Task: Create Workspace Database Management Workspace description Plan and execute product launches and promotions. Workspace type Operations. Invite Team Member Softage.1@softage.net to Workspace Database Management. Invite Team Member Softage.1@softage.net to Workspace Database Management. Invite Team Member Softage.2@softage.net to Workspace Database Management
Action: Mouse moved to (378, 82)
Screenshot: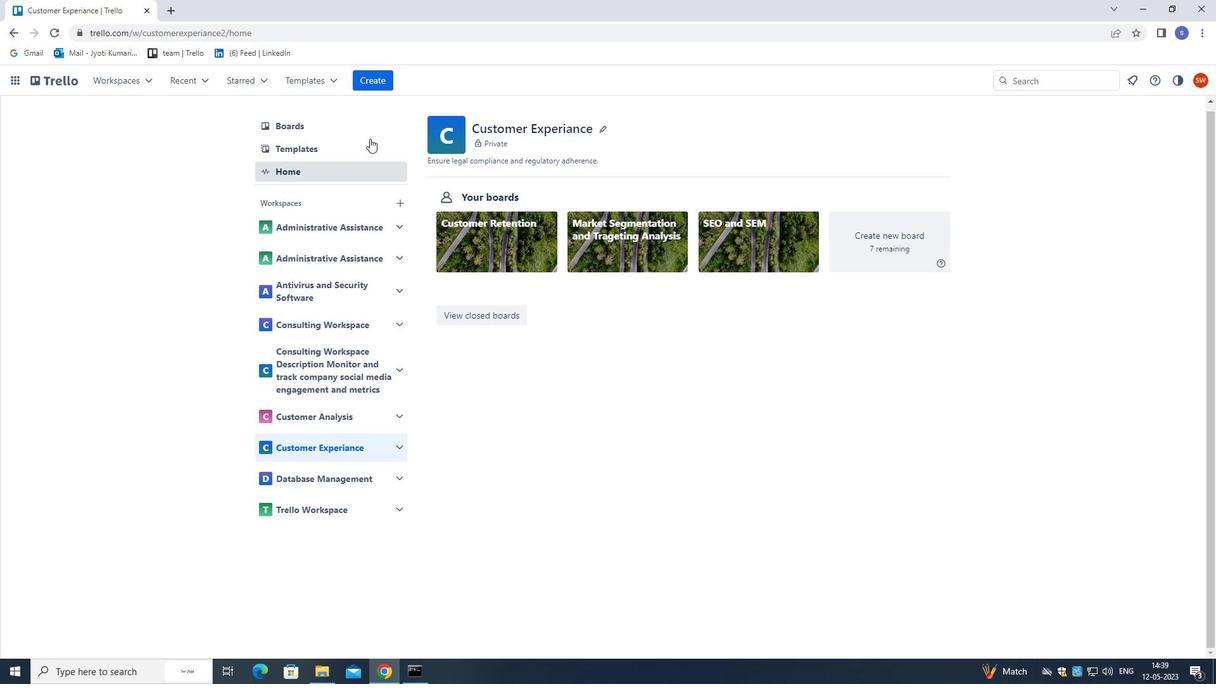 
Action: Mouse pressed left at (378, 82)
Screenshot: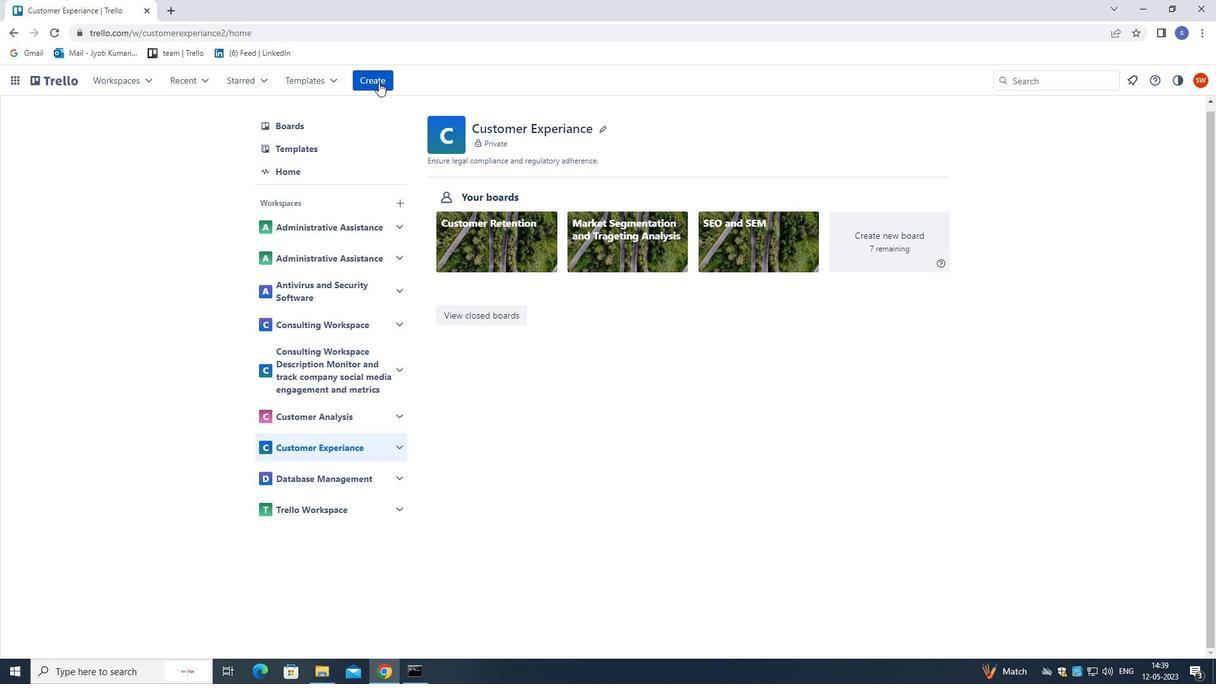 
Action: Mouse moved to (418, 222)
Screenshot: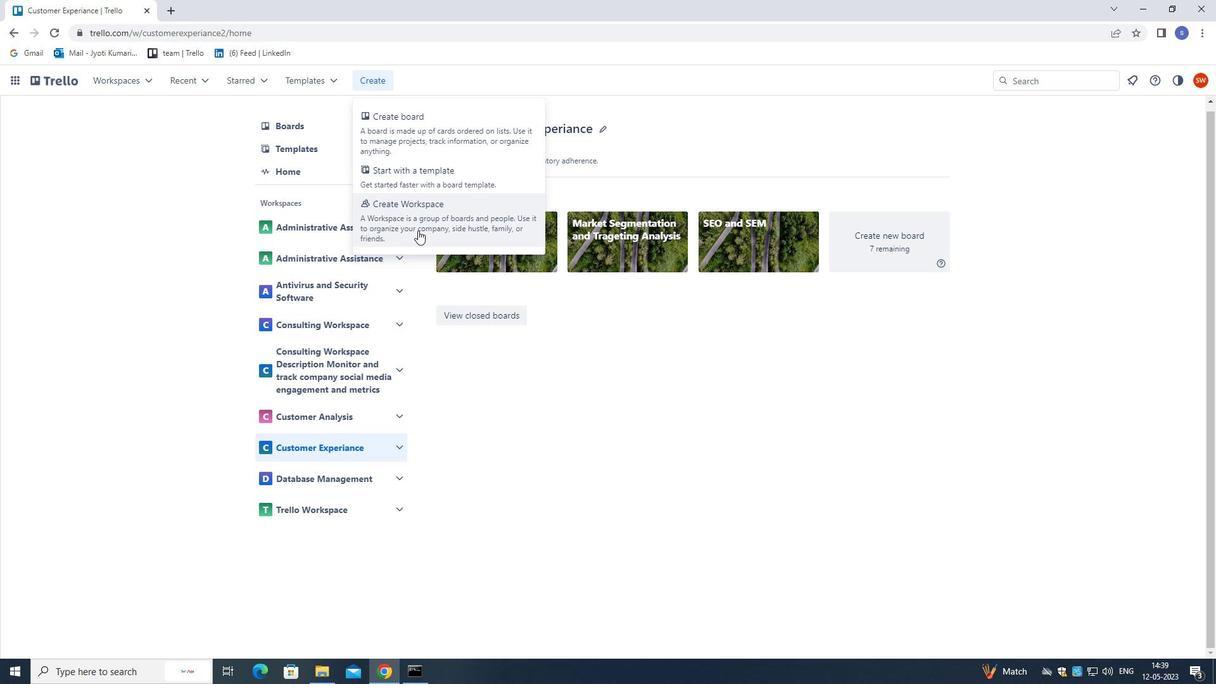 
Action: Mouse pressed left at (418, 222)
Screenshot: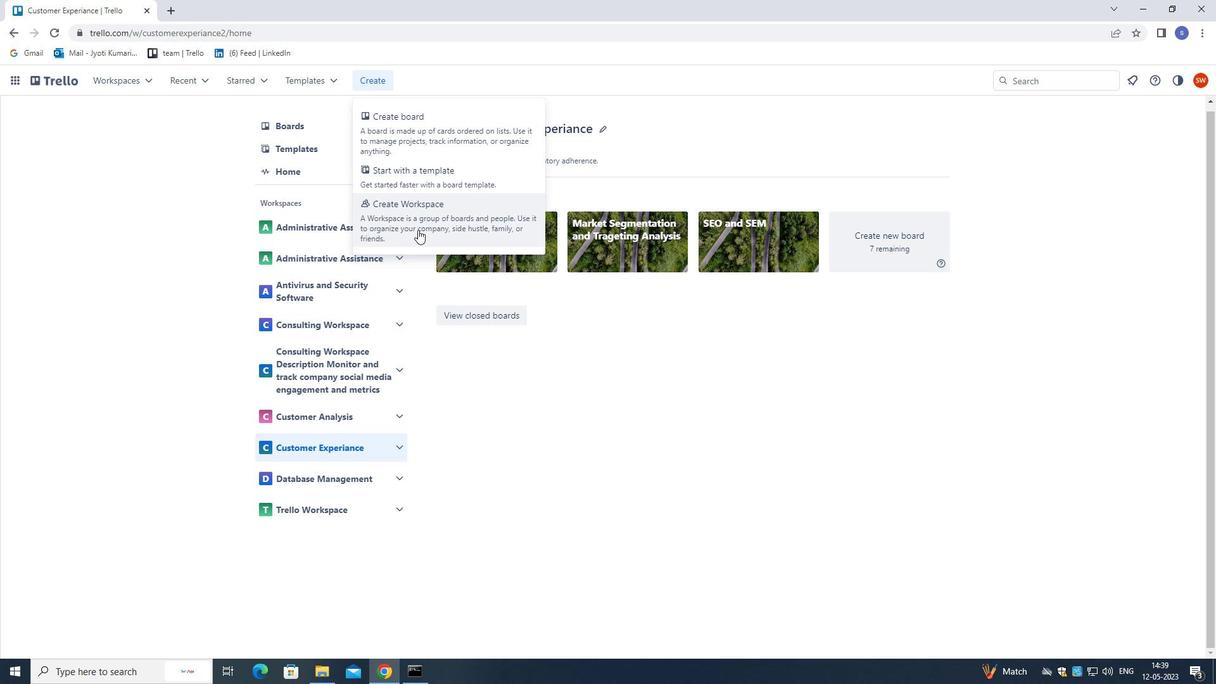 
Action: Key pressed <Key.shift>DATABASE<Key.space><Key.shift>MANAGEMENT
Screenshot: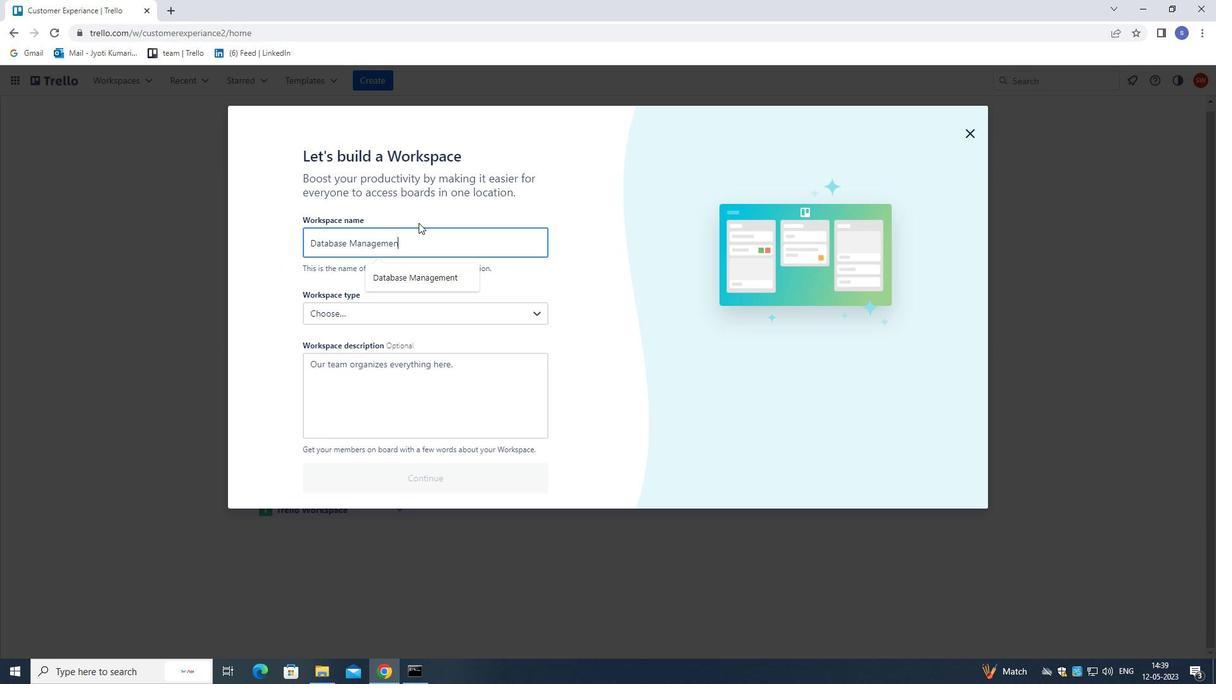 
Action: Mouse moved to (400, 366)
Screenshot: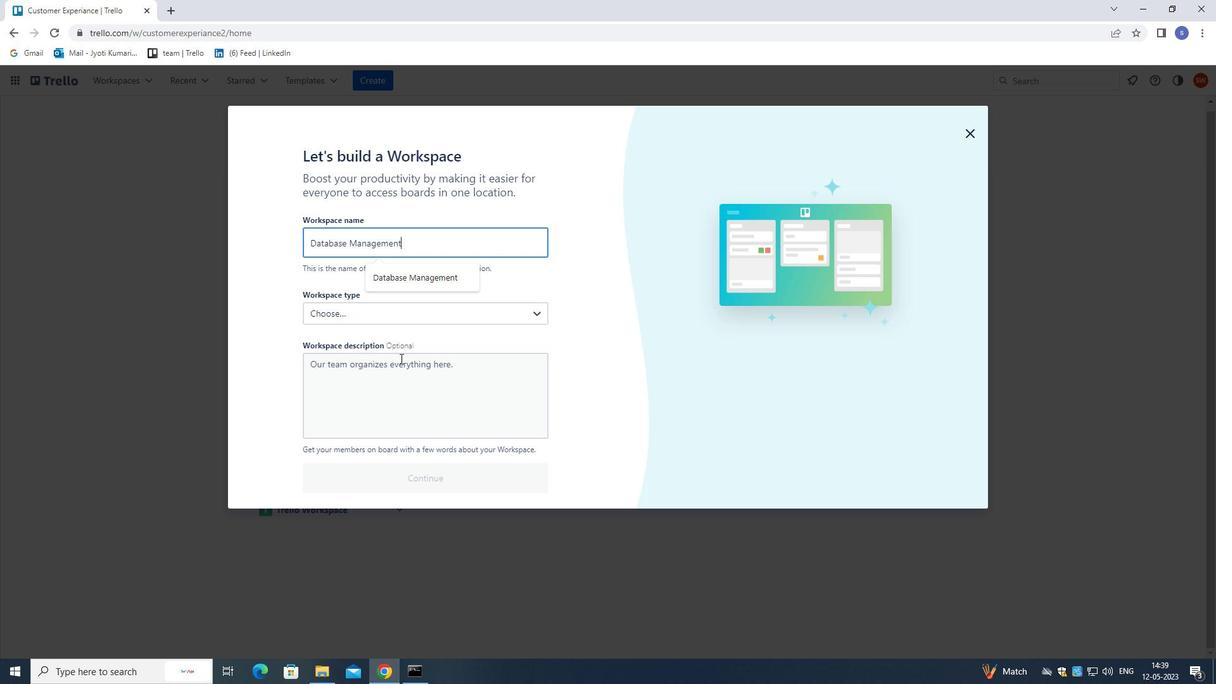 
Action: Mouse pressed left at (400, 366)
Screenshot: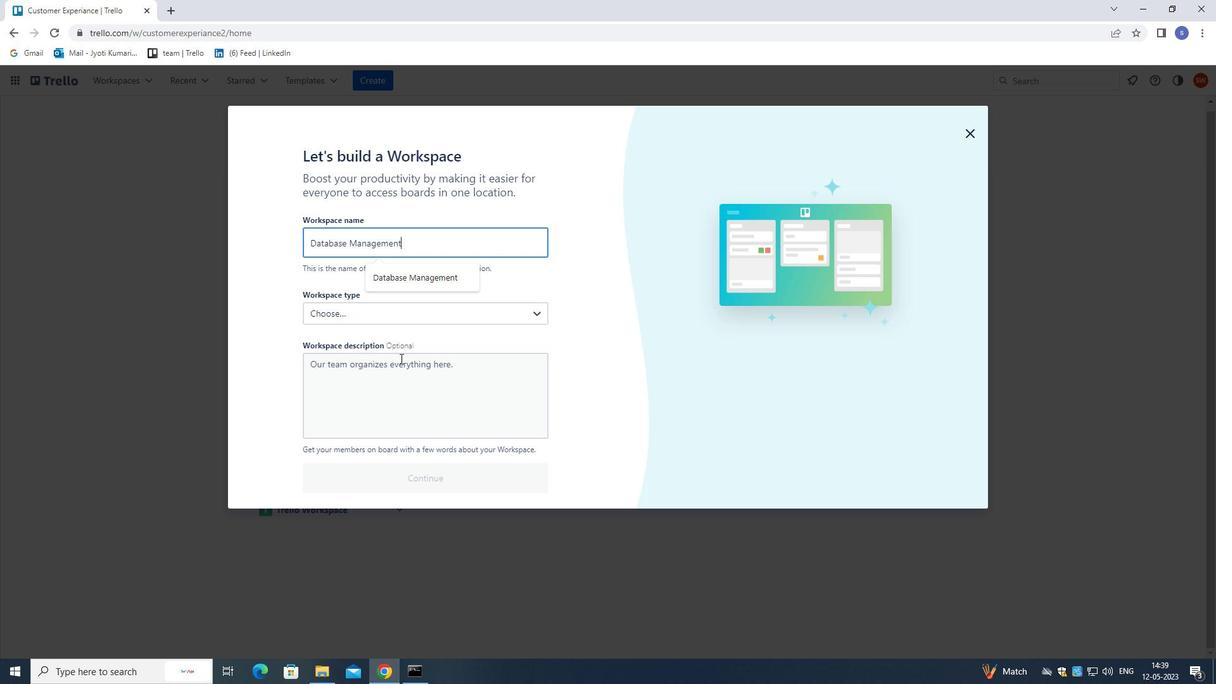 
Action: Mouse moved to (405, 377)
Screenshot: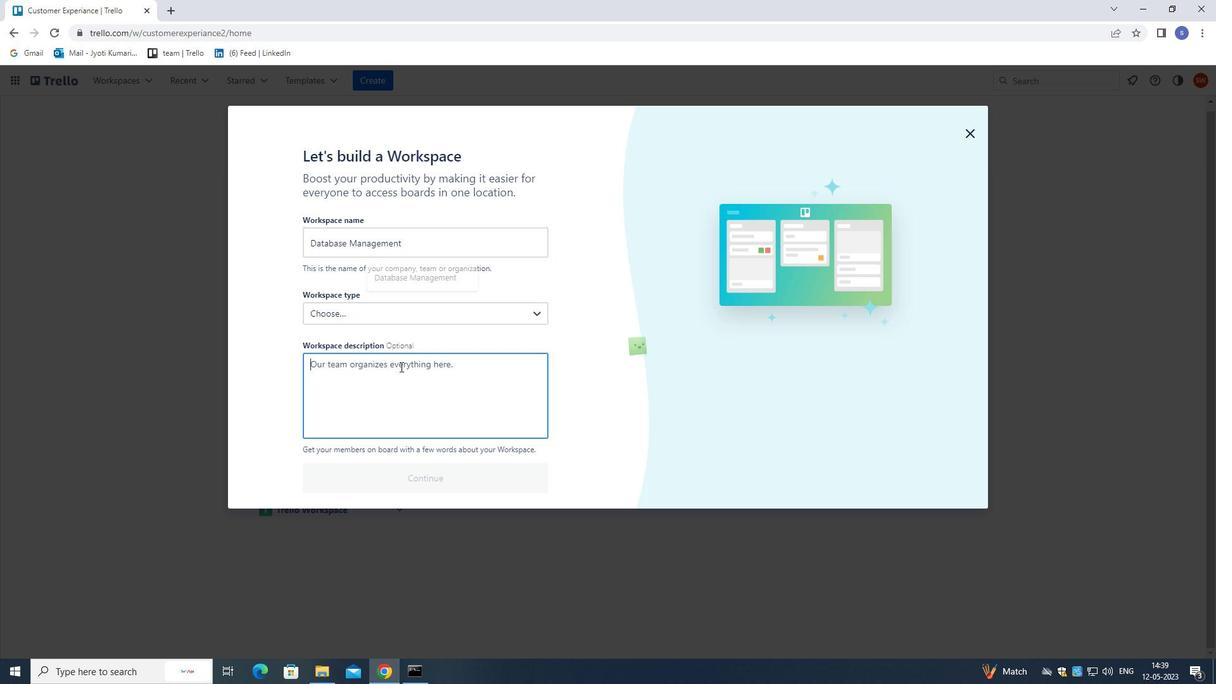 
Action: Key pressed <Key.shift><Key.shift><Key.shift><Key.shift><Key.shift><Key.shift><Key.shift><Key.shift><Key.shift><Key.shift>PLAN<Key.space><Key.backspace><Key.backspace><Key.backspace><Key.backspace>LAN<Key.space>AND<Key.space>EXECUTE<Key.space>PRODUCT<Key.space>LAUNCHES<Key.space>AND<Key.space>O<Key.backspace>PROMOTIONS
Screenshot: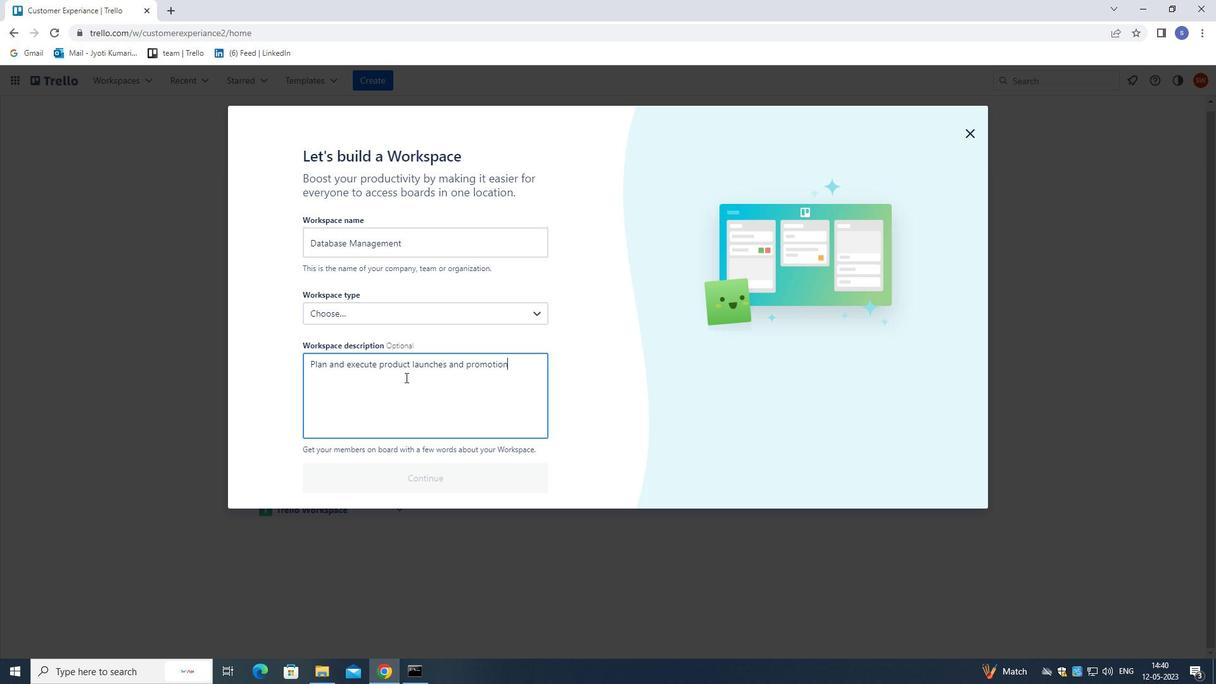 
Action: Mouse moved to (466, 309)
Screenshot: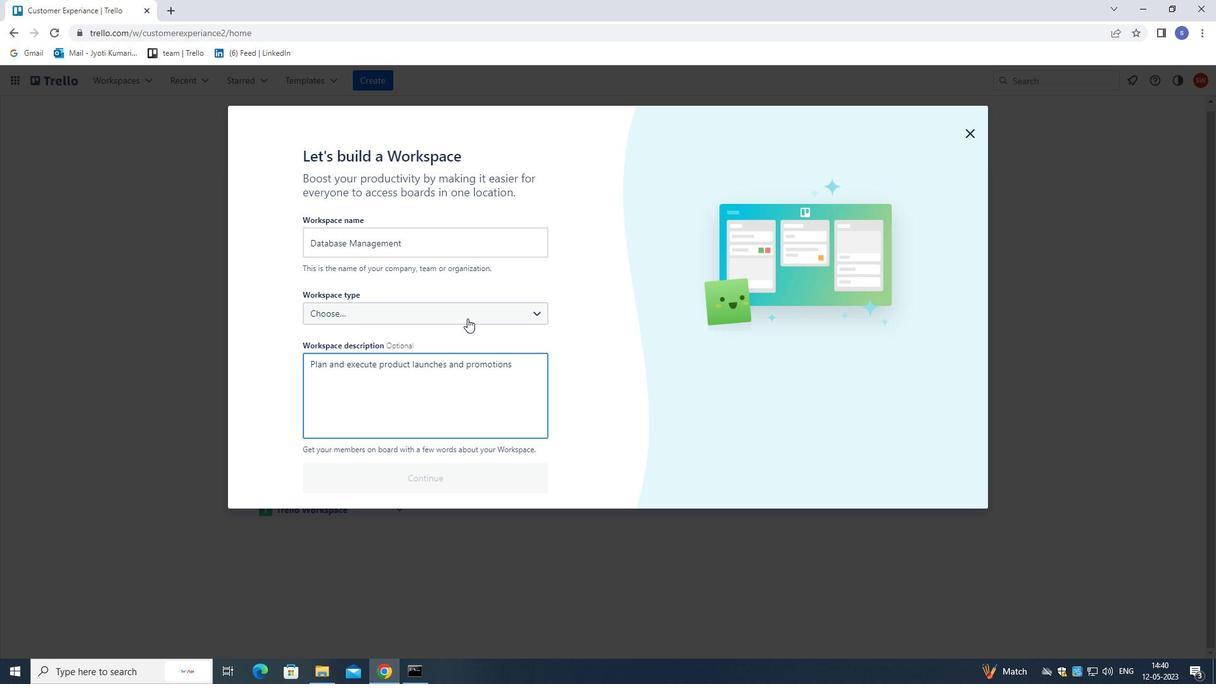 
Action: Mouse pressed left at (466, 309)
Screenshot: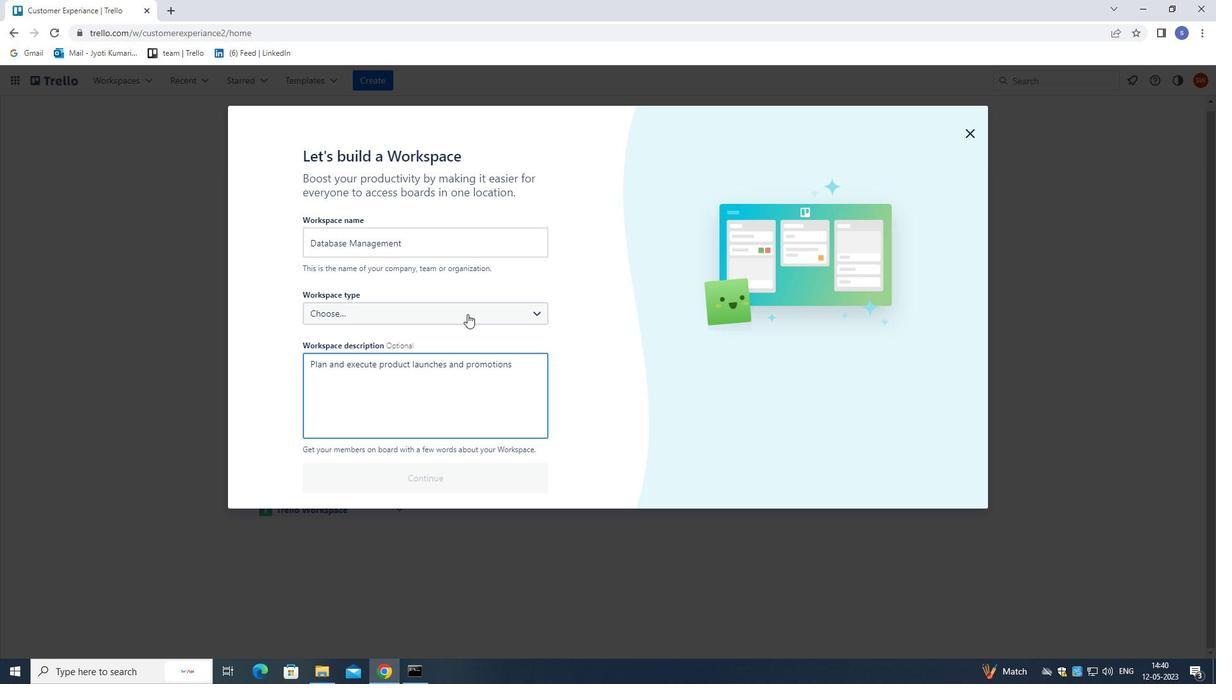 
Action: Mouse moved to (454, 367)
Screenshot: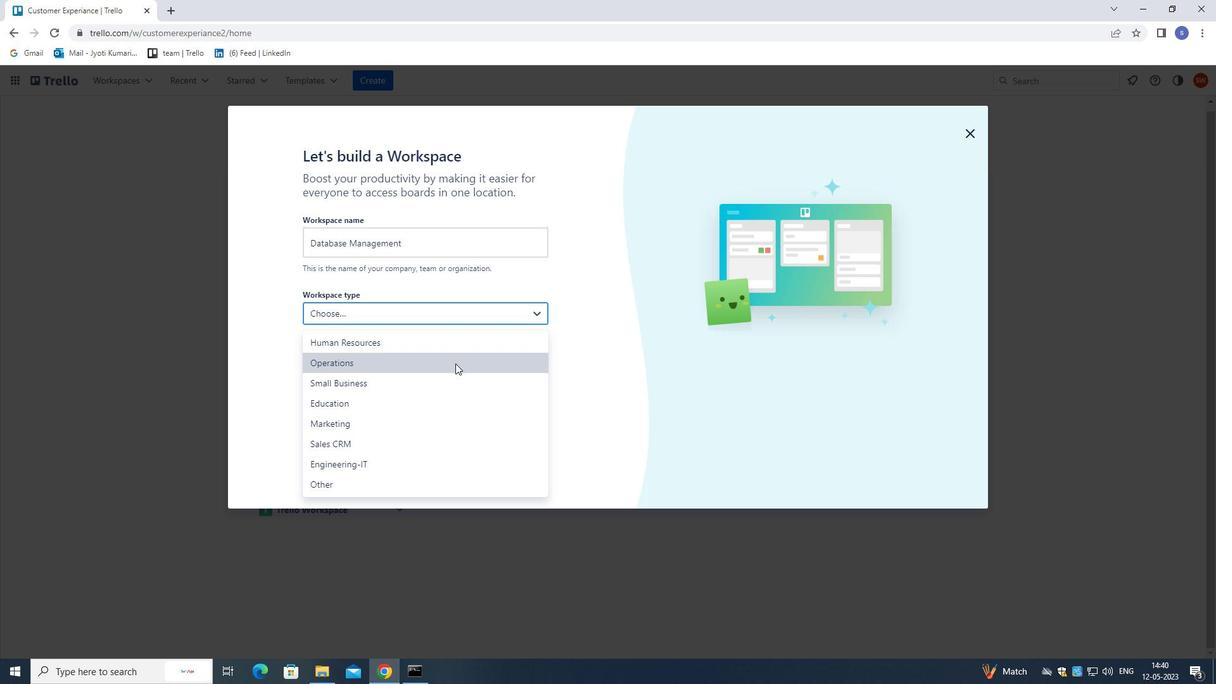 
Action: Mouse pressed left at (454, 367)
Screenshot: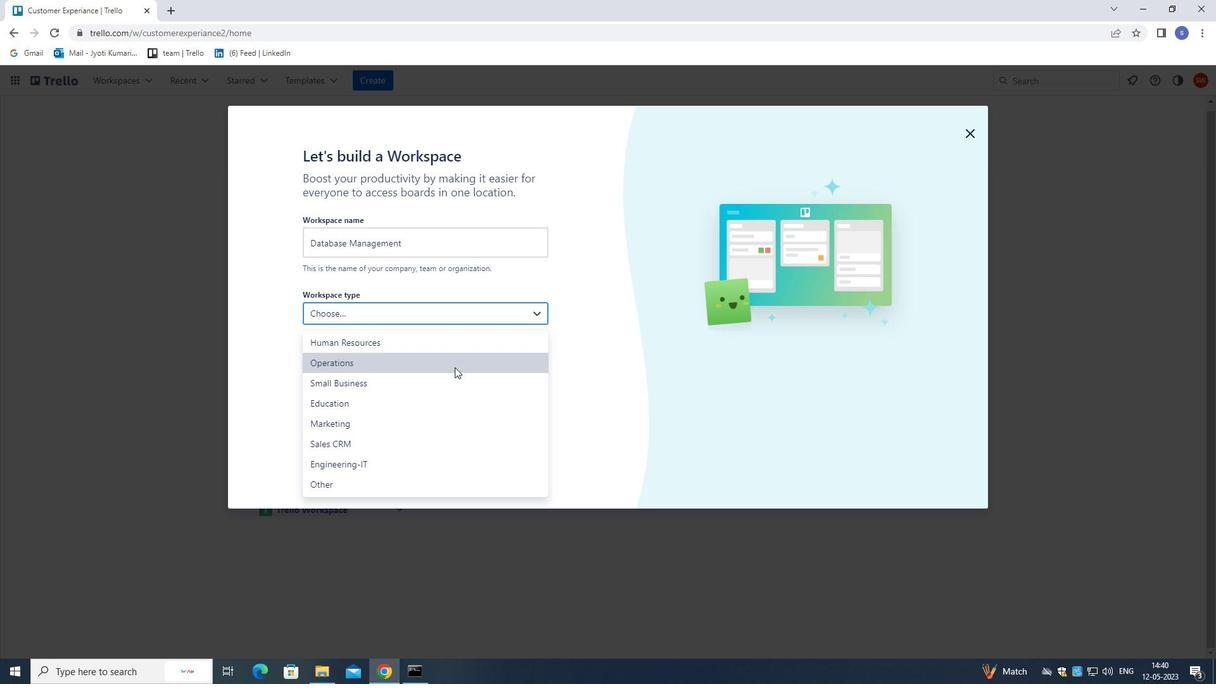 
Action: Mouse moved to (460, 480)
Screenshot: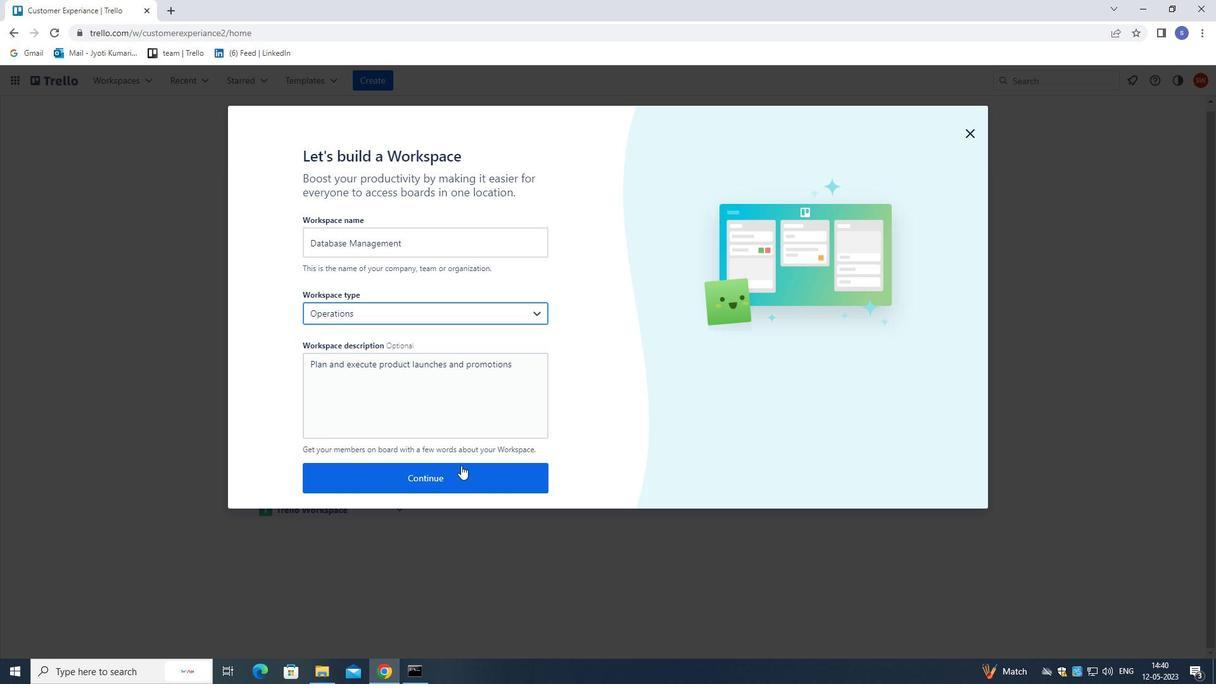 
Action: Mouse pressed left at (460, 480)
Screenshot: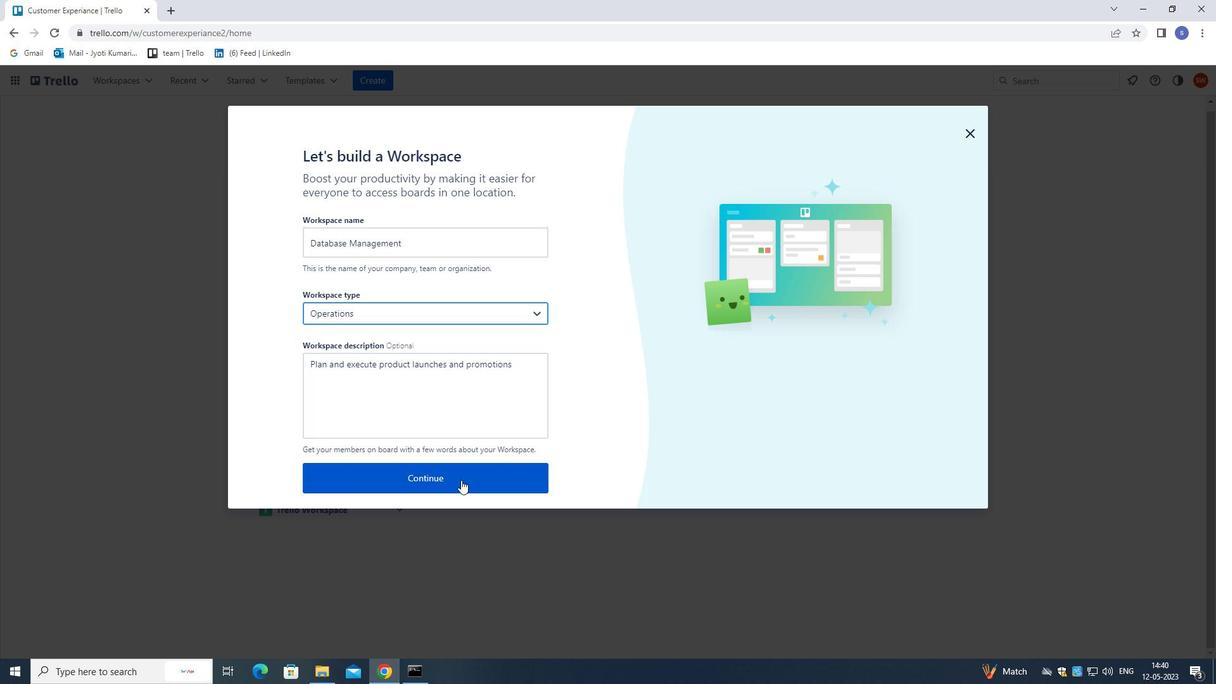 
Action: Mouse moved to (444, 237)
Screenshot: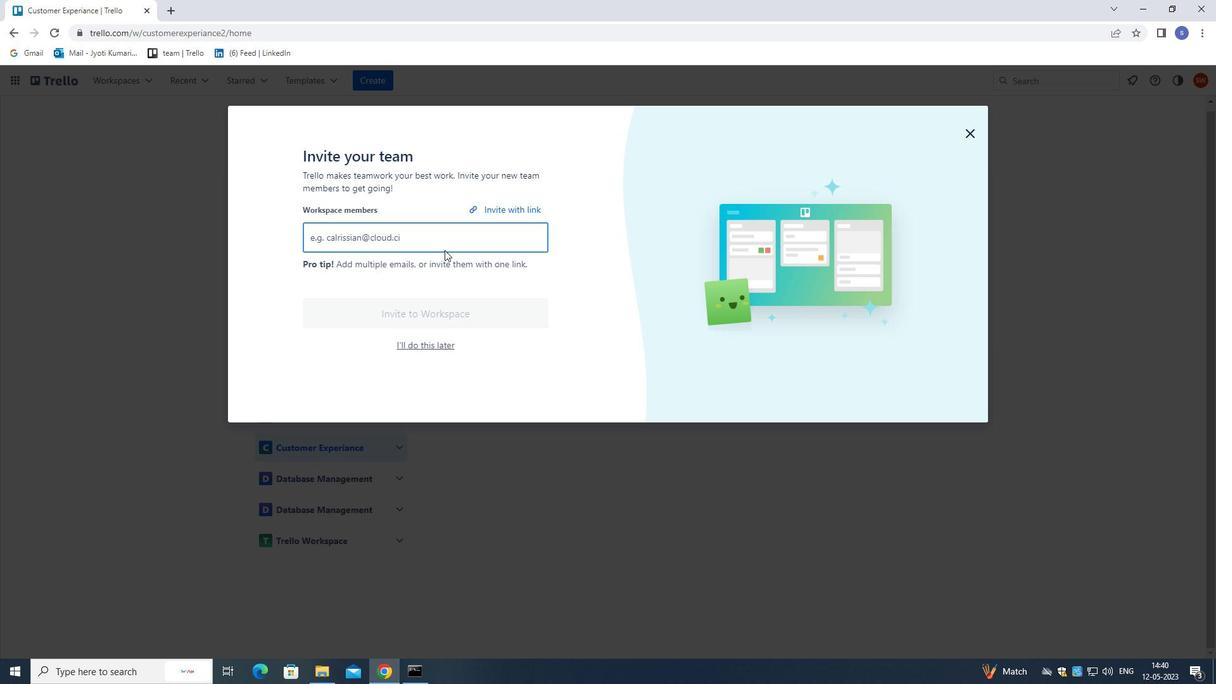 
Action: Mouse pressed left at (444, 237)
Screenshot: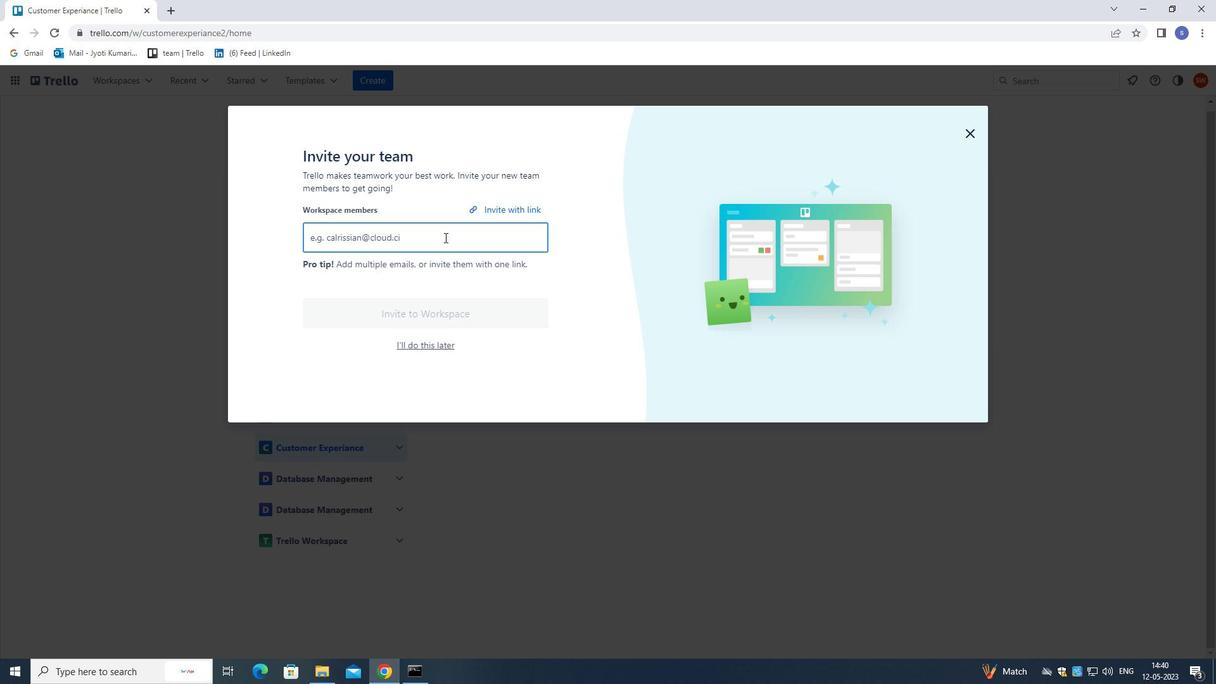 
Action: Key pressed SOFTAGE.1<Key.shift>@SOG<Key.backspace>FTAGE.NET
Screenshot: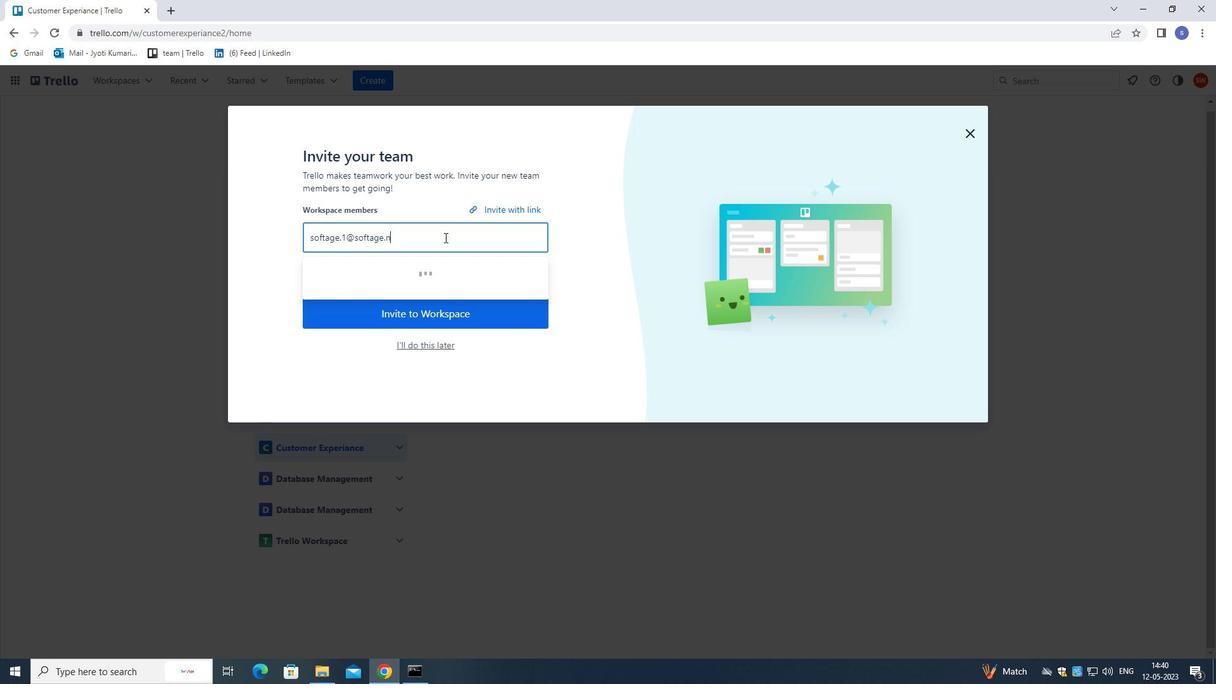 
Action: Mouse moved to (424, 266)
Screenshot: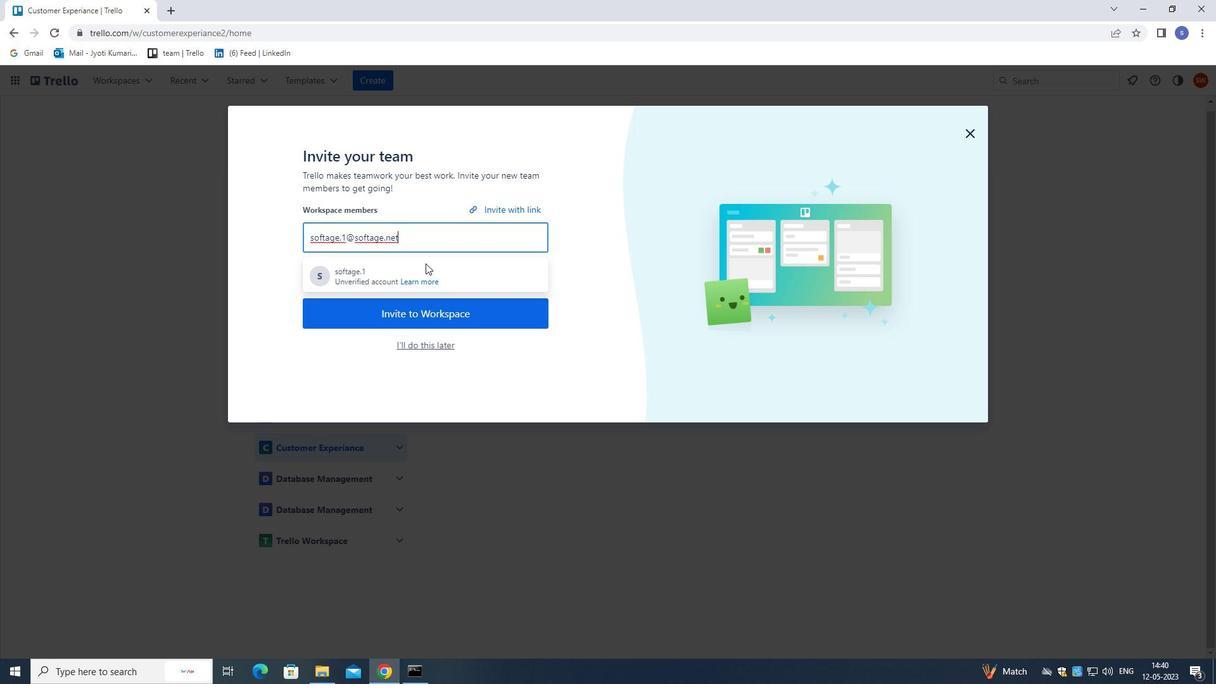 
Action: Mouse pressed left at (424, 266)
Screenshot: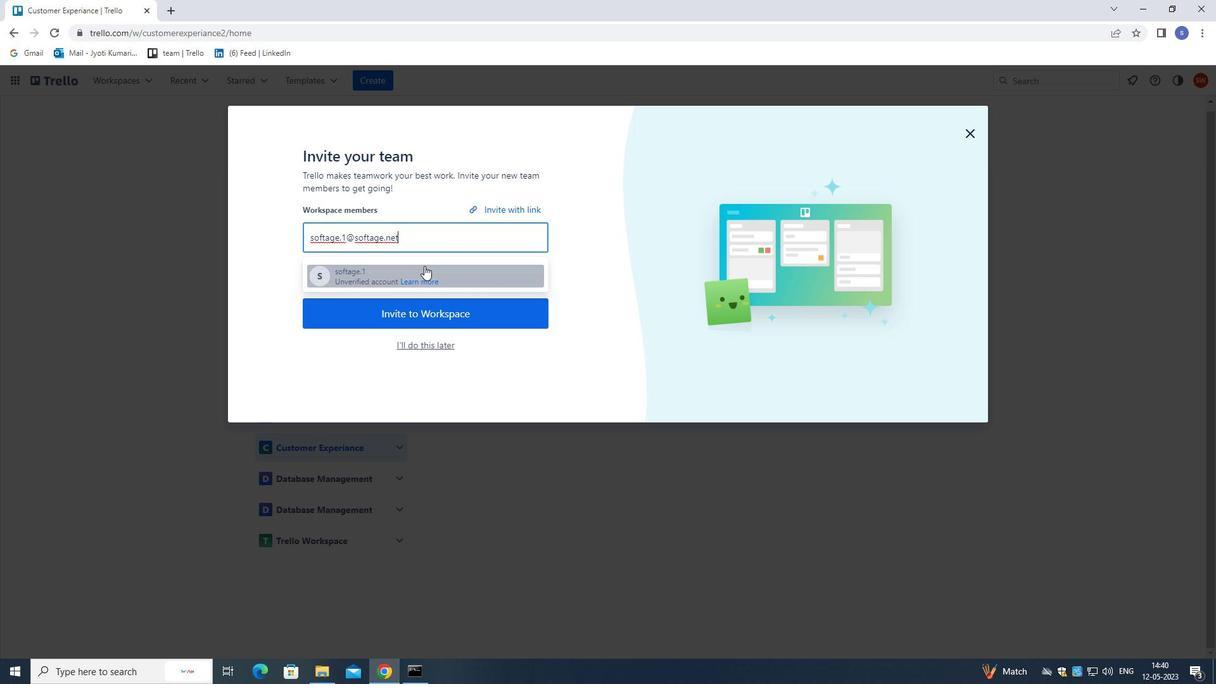 
Action: Mouse moved to (419, 311)
Screenshot: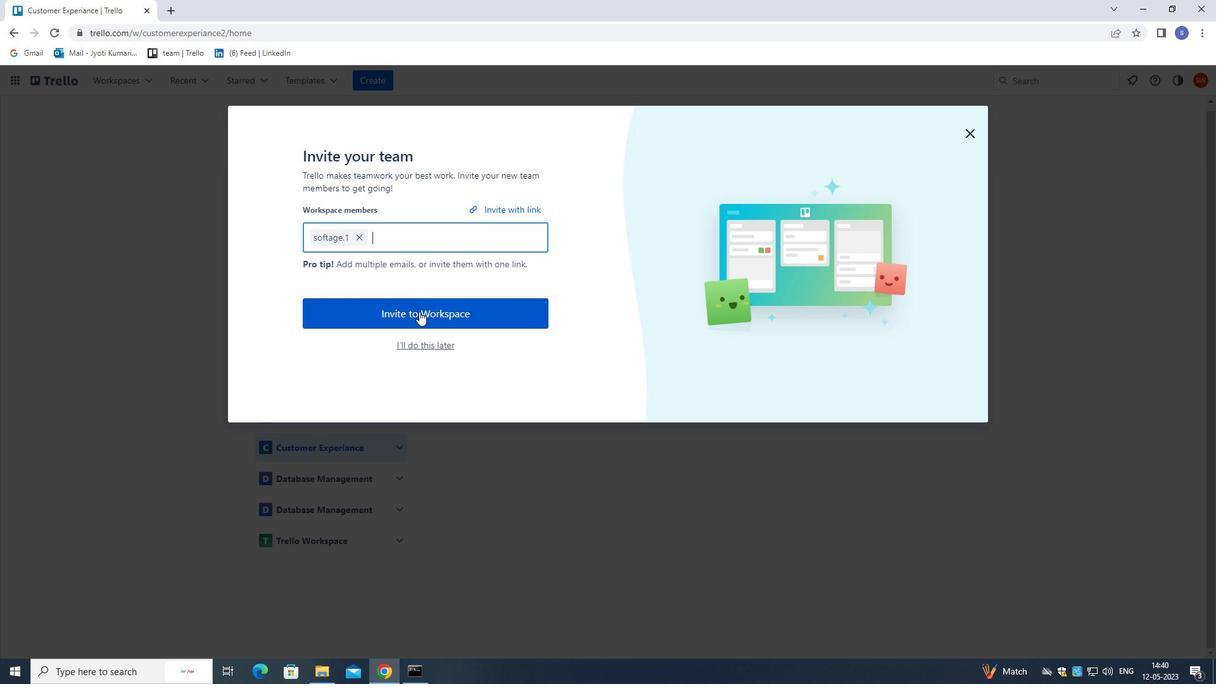 
Action: Mouse pressed left at (419, 311)
Screenshot: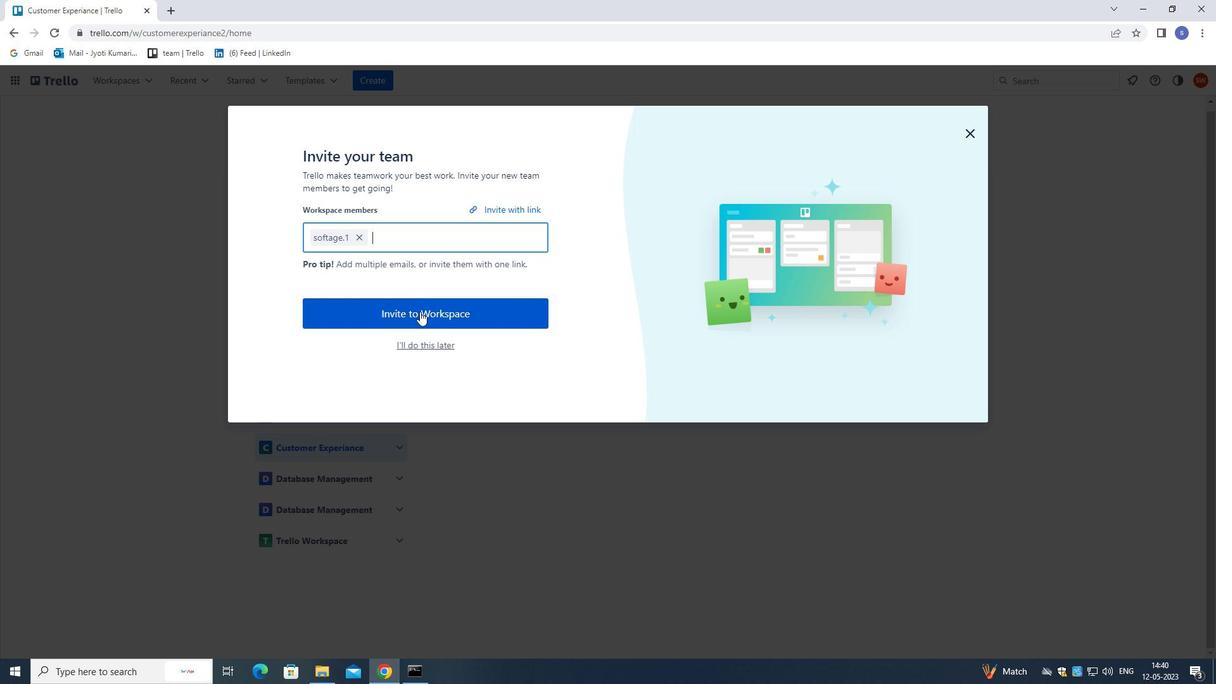 
Action: Mouse moved to (863, 122)
Screenshot: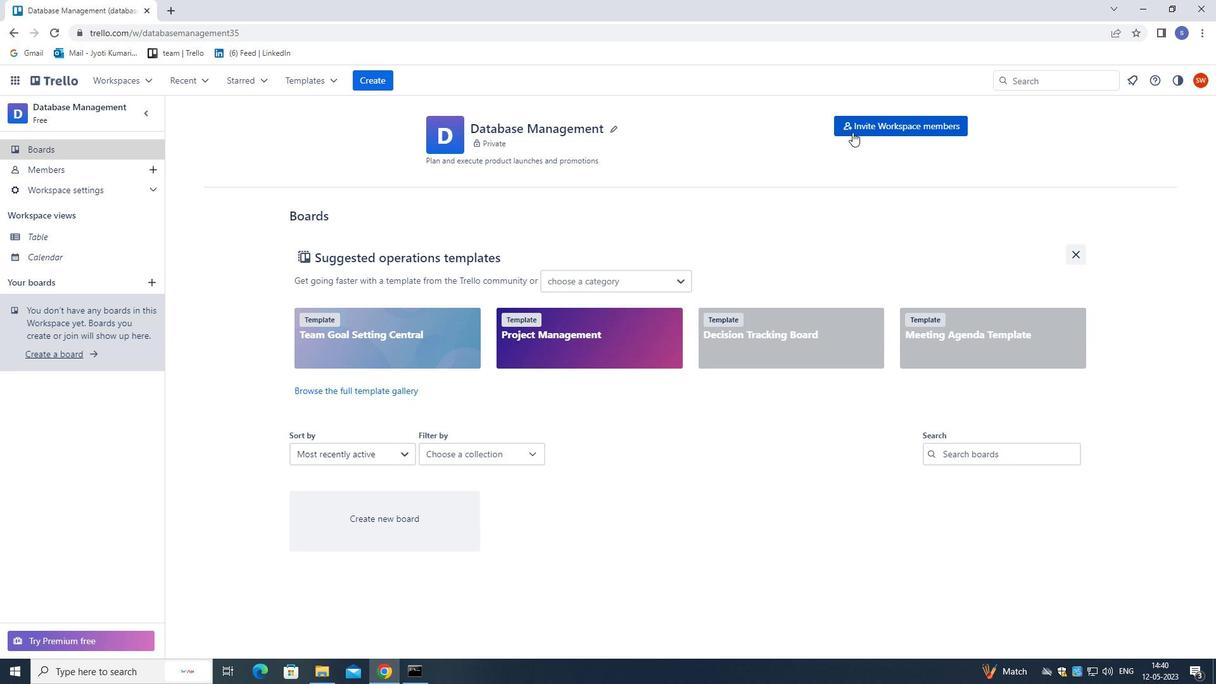 
Action: Mouse pressed left at (863, 122)
Screenshot: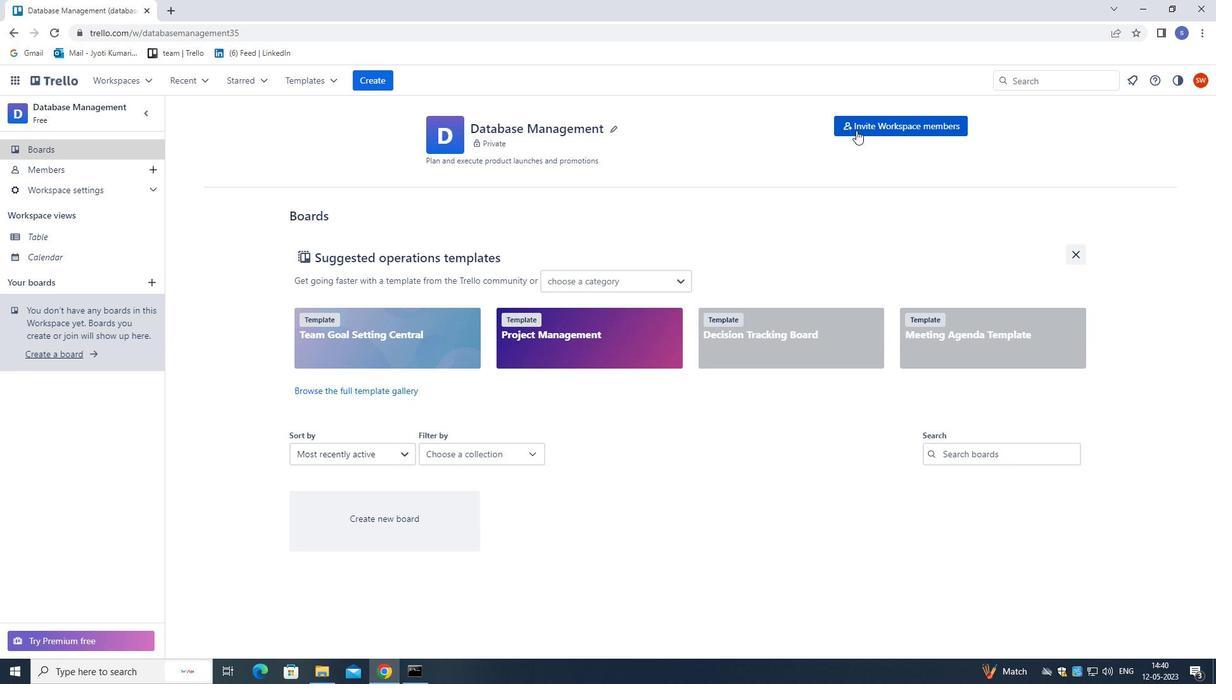 
Action: Mouse moved to (715, 24)
Screenshot: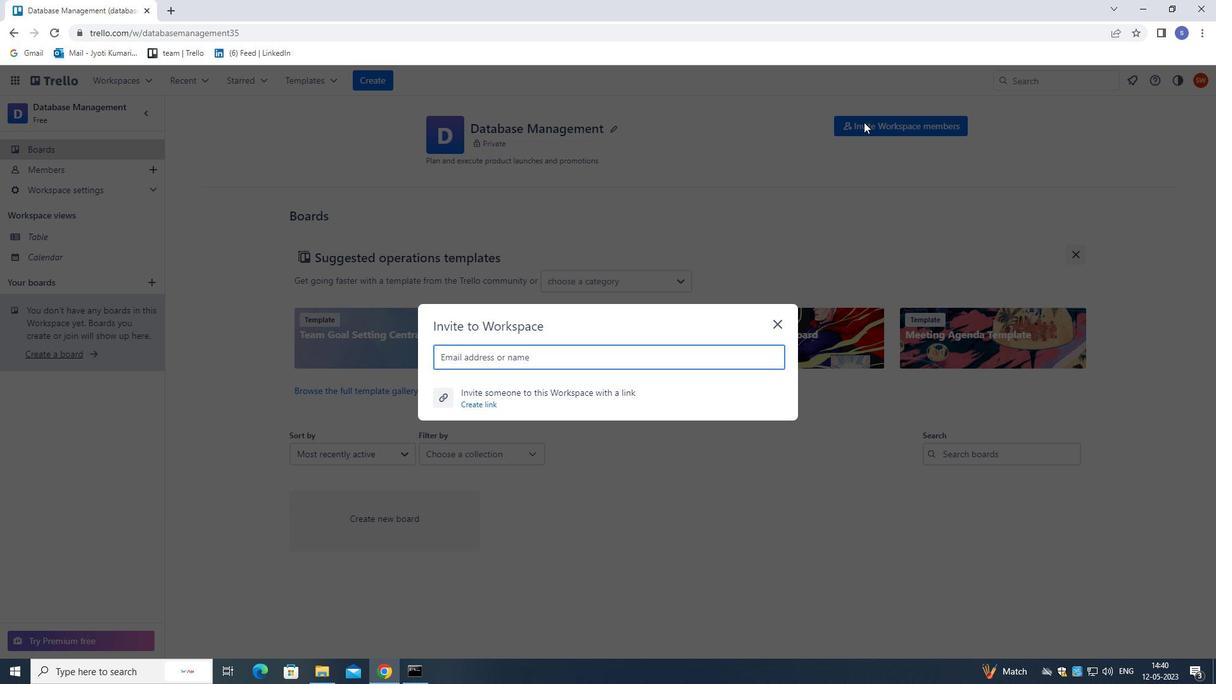 
Action: Key pressed SOFTAGE.2<Key.shift>@SOFTAGE.NET
Screenshot: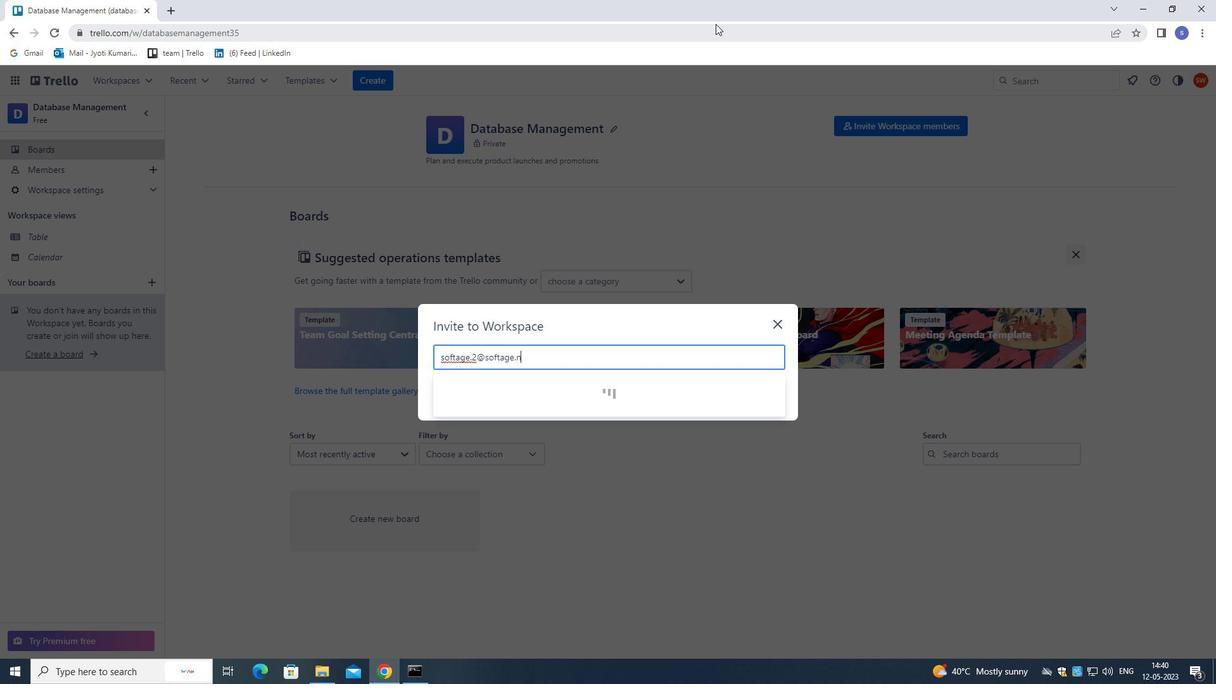 
Action: Mouse moved to (544, 388)
Screenshot: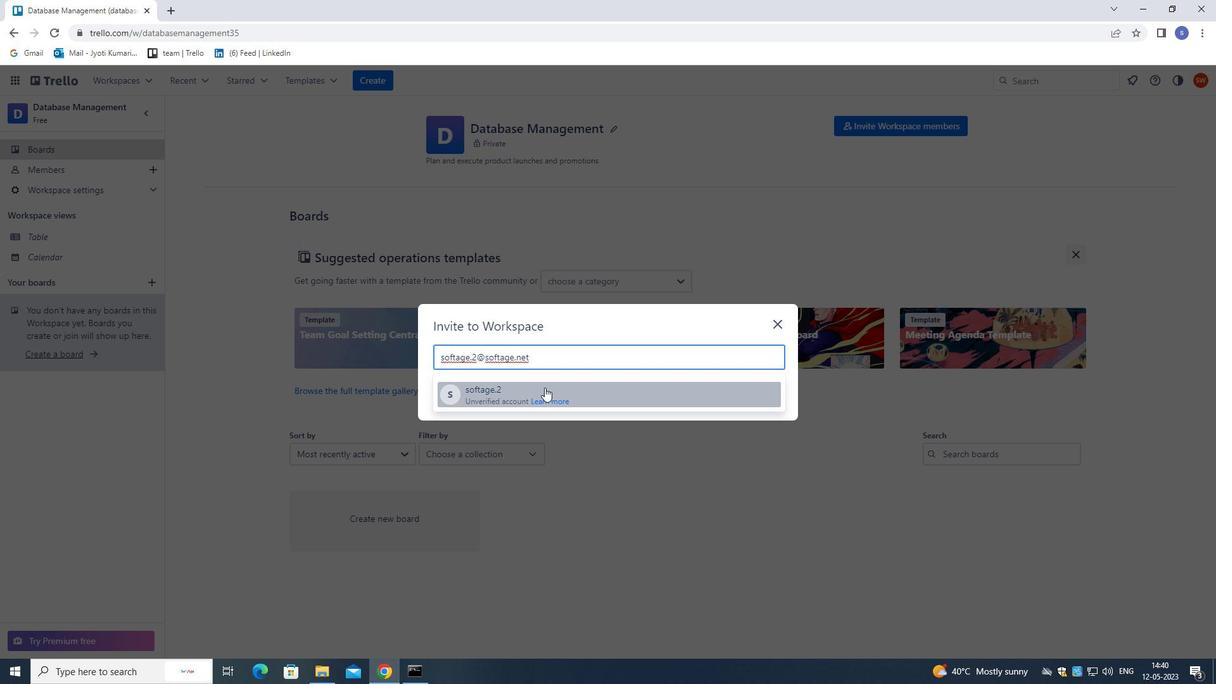 
Action: Mouse pressed left at (544, 388)
Screenshot: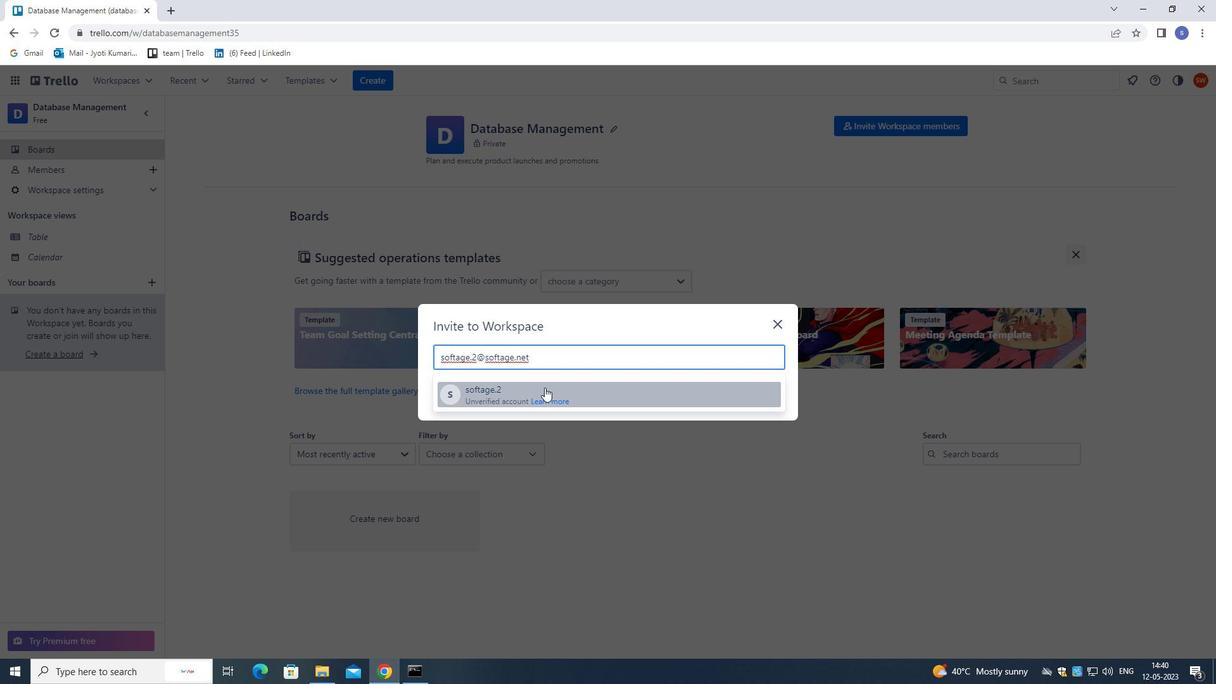
Action: Mouse moved to (767, 329)
Screenshot: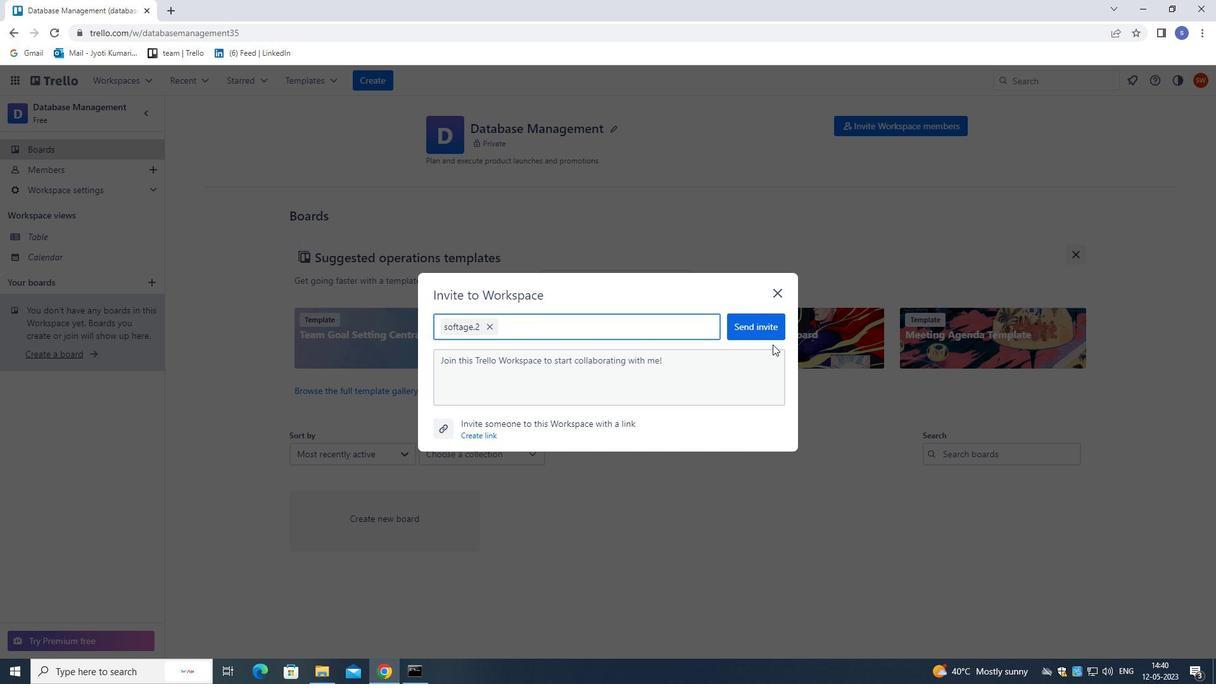 
Action: Mouse pressed left at (767, 329)
Screenshot: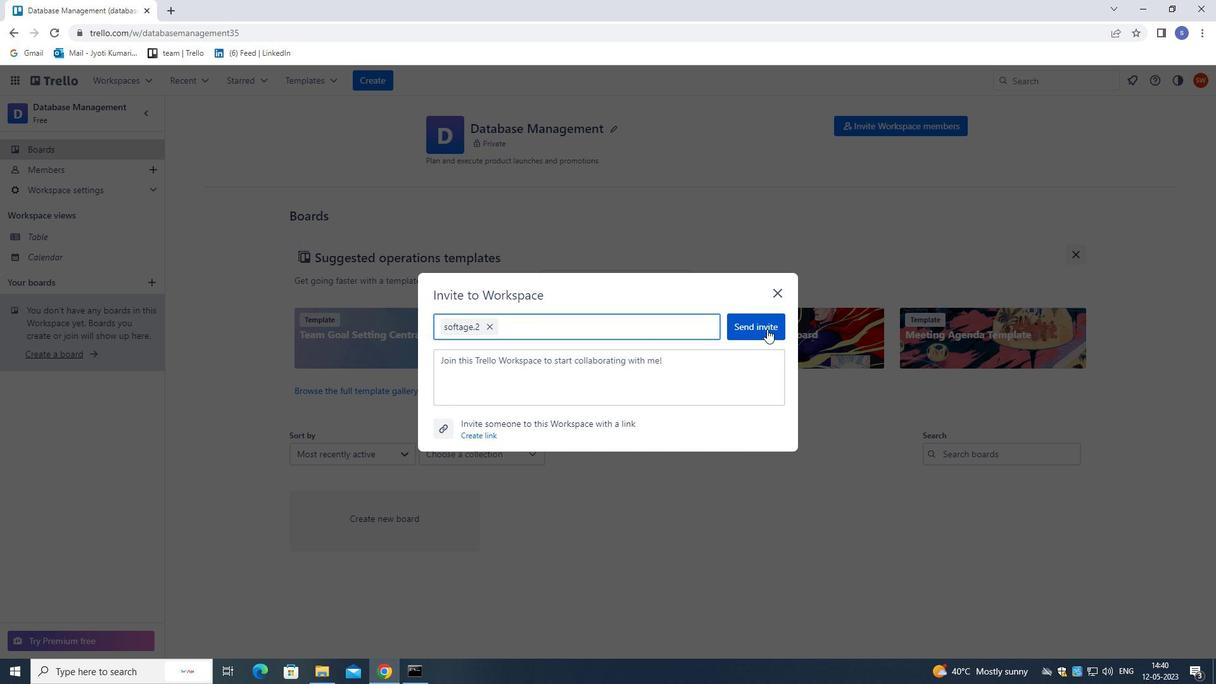 
Action: Mouse moved to (752, 320)
Screenshot: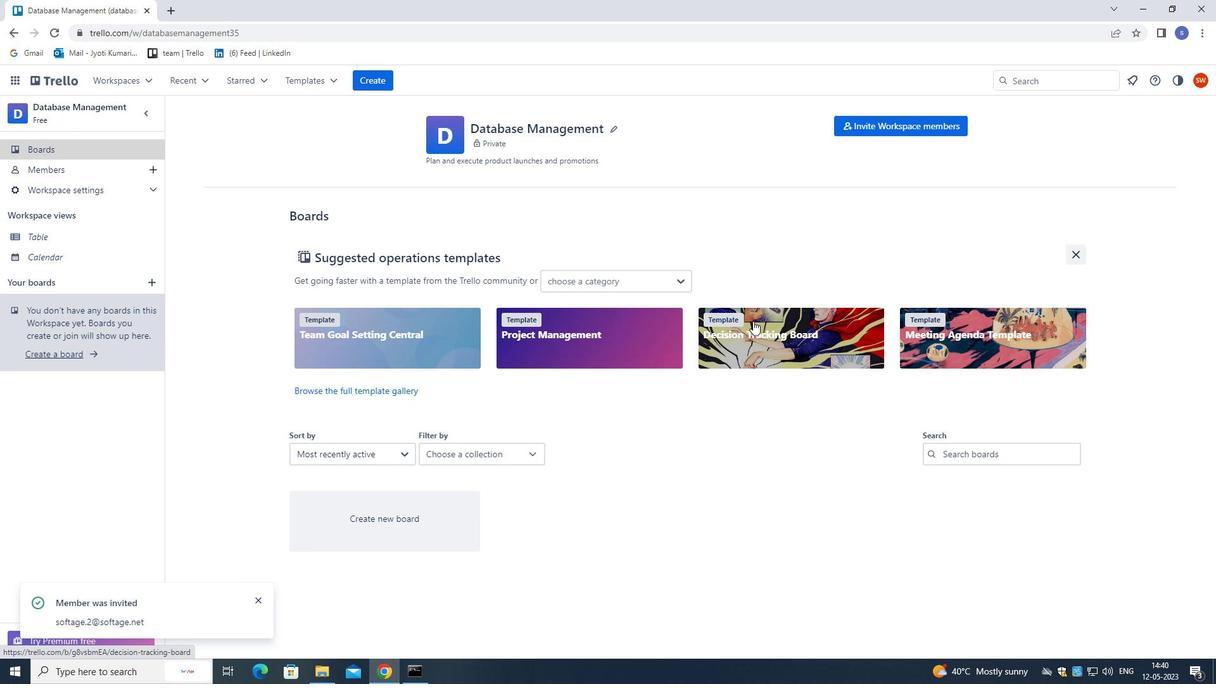 
